 Task: Locate the nearest airport to Las Vegas, Nevada, and Phoenix, Arizona.
Action: Mouse moved to (177, 82)
Screenshot: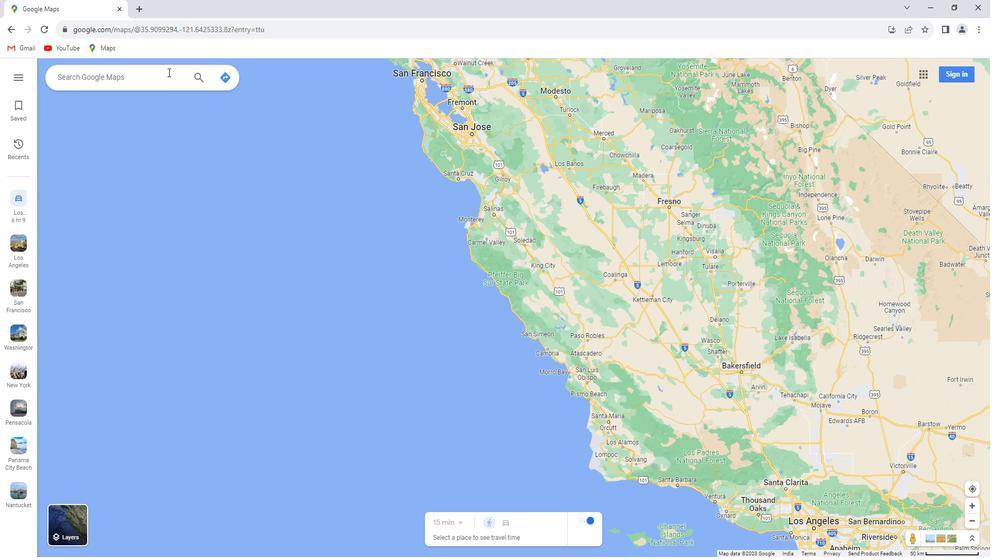 
Action: Mouse pressed left at (177, 82)
Screenshot: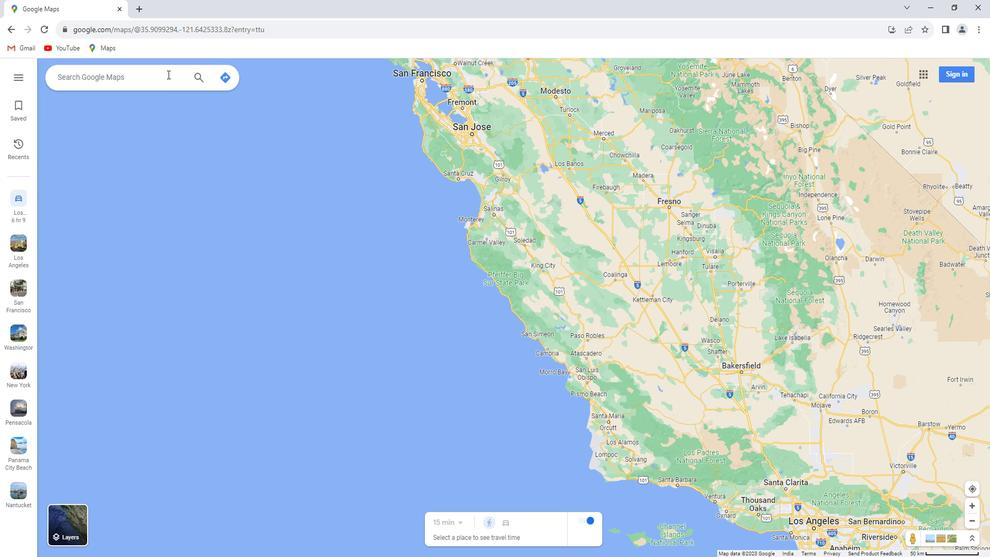 
Action: Key pressed <Key.shift>Las<Key.space><Key.shift>Vegas,<Key.space><Key.shift>Nevada<Key.enter>
Screenshot: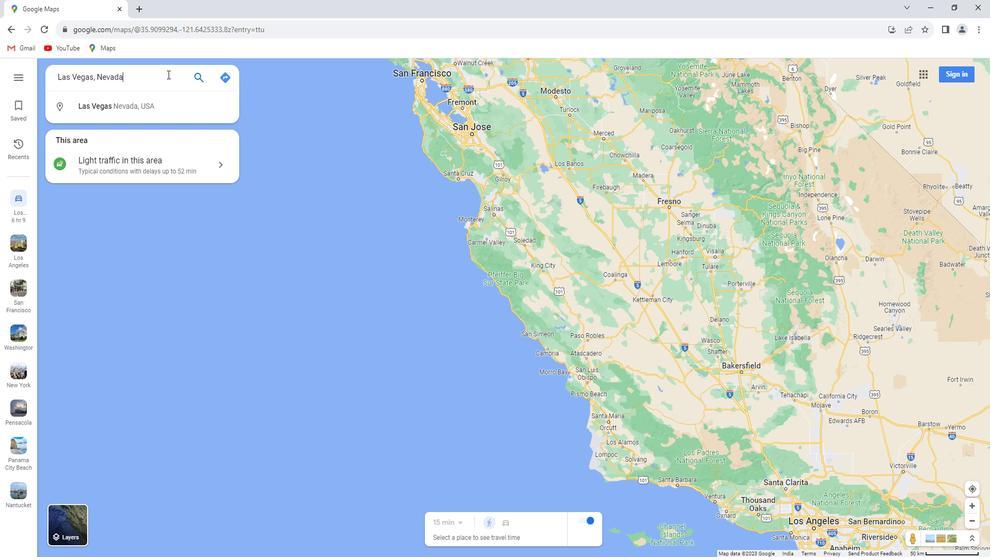 
Action: Mouse moved to (151, 256)
Screenshot: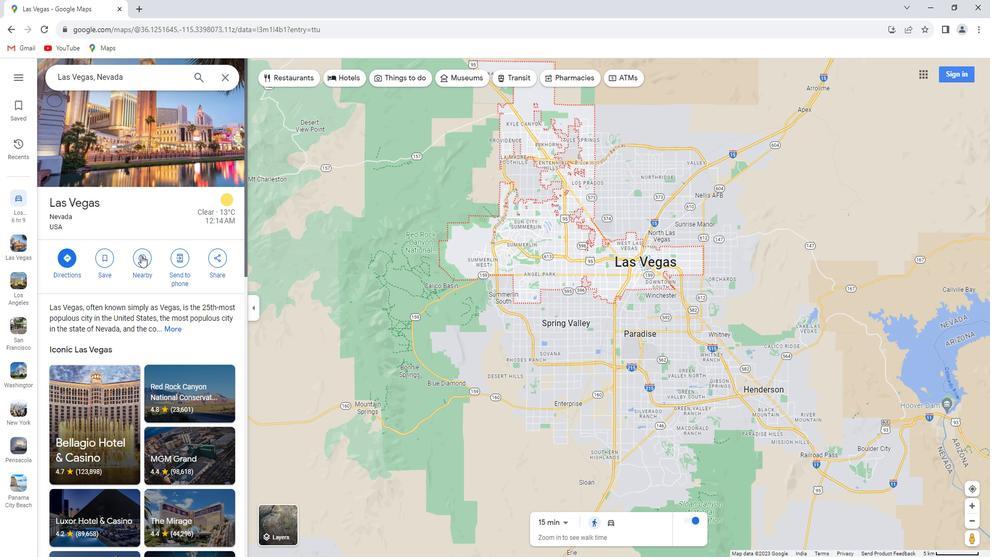 
Action: Mouse pressed left at (151, 256)
Screenshot: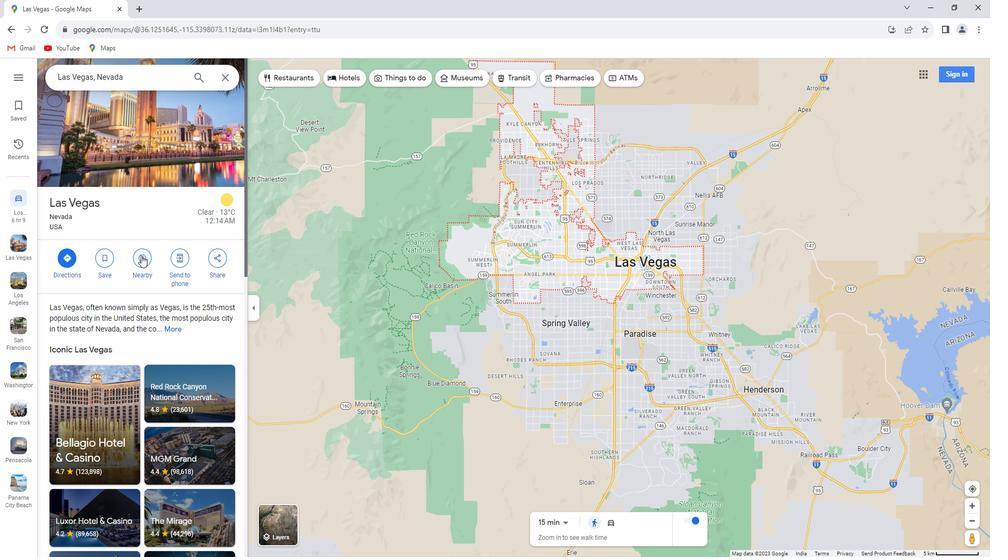 
Action: Key pressed airport<Key.enter>
Screenshot: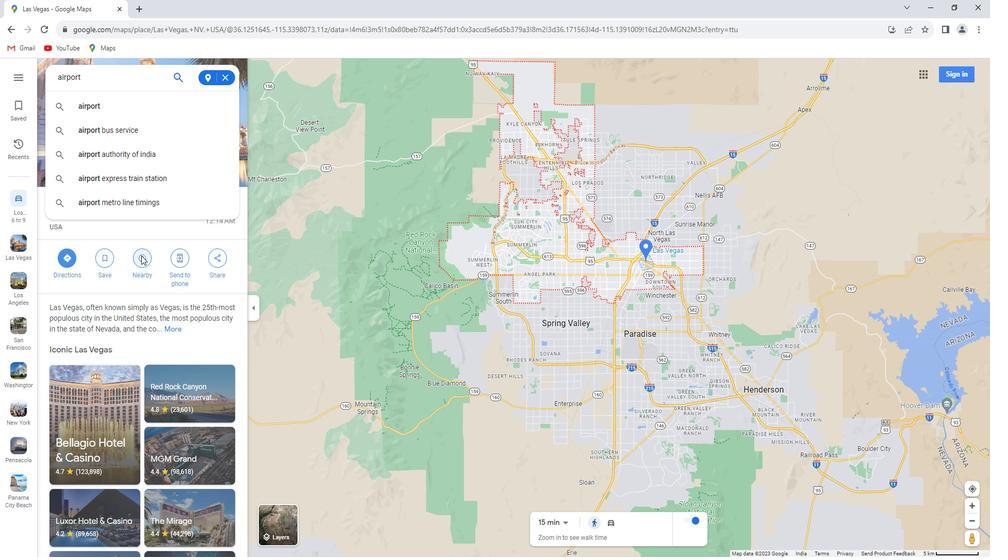 
Action: Mouse moved to (238, 83)
Screenshot: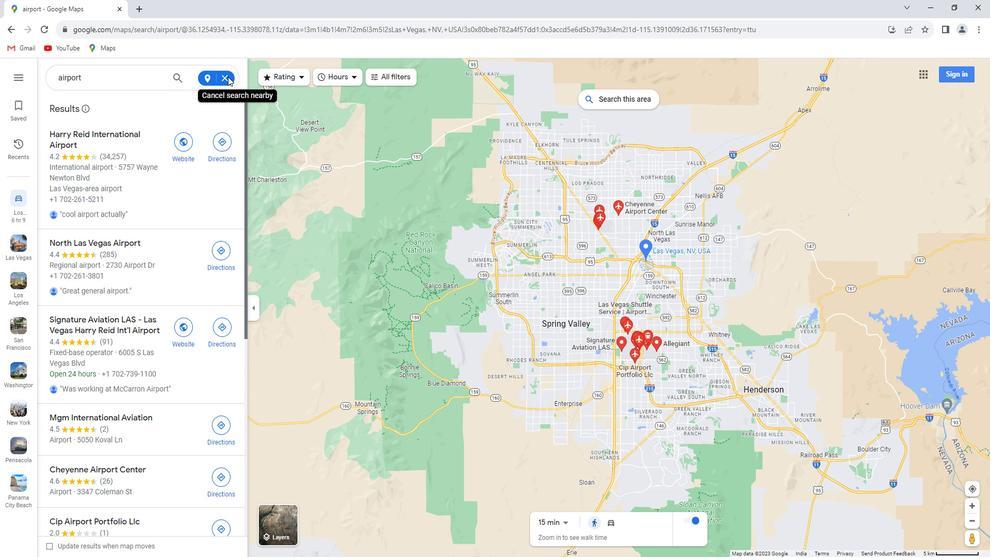 
Action: Mouse pressed left at (238, 83)
Screenshot: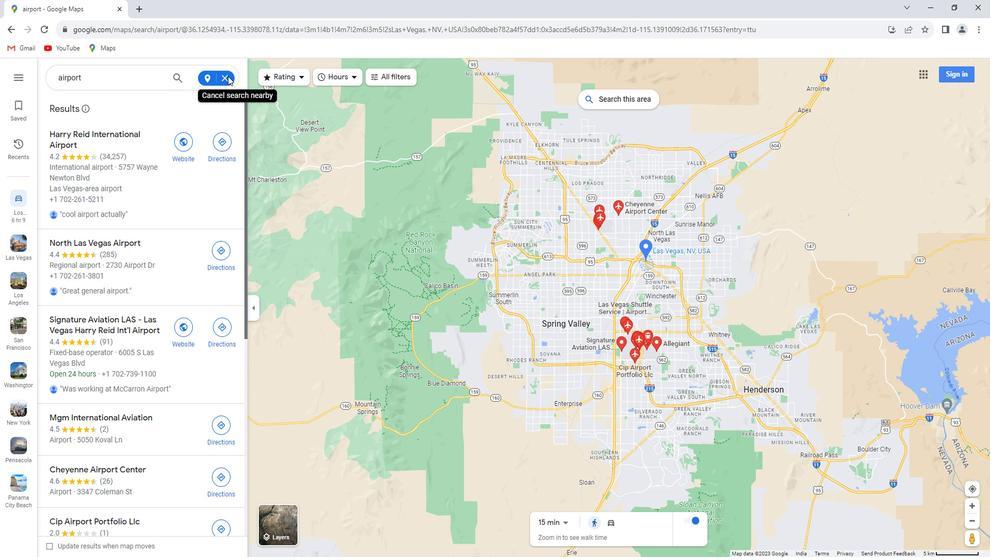 
Action: Mouse moved to (236, 83)
Screenshot: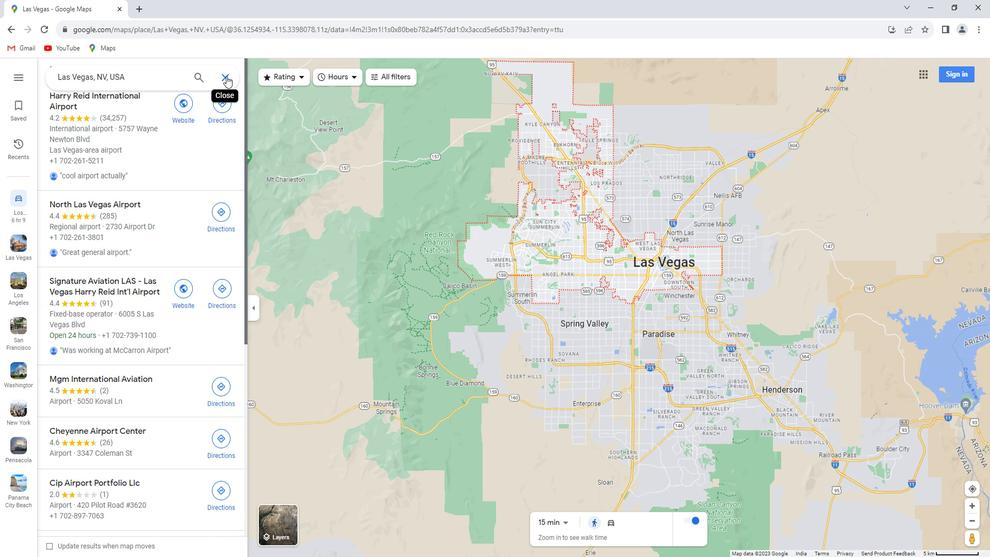 
Action: Mouse pressed left at (236, 83)
Screenshot: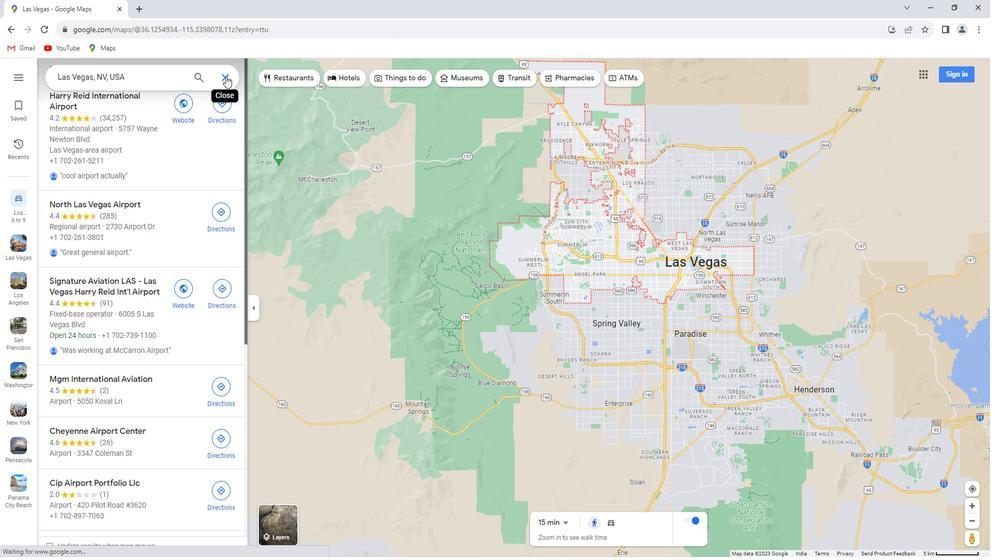 
Action: Mouse moved to (179, 80)
Screenshot: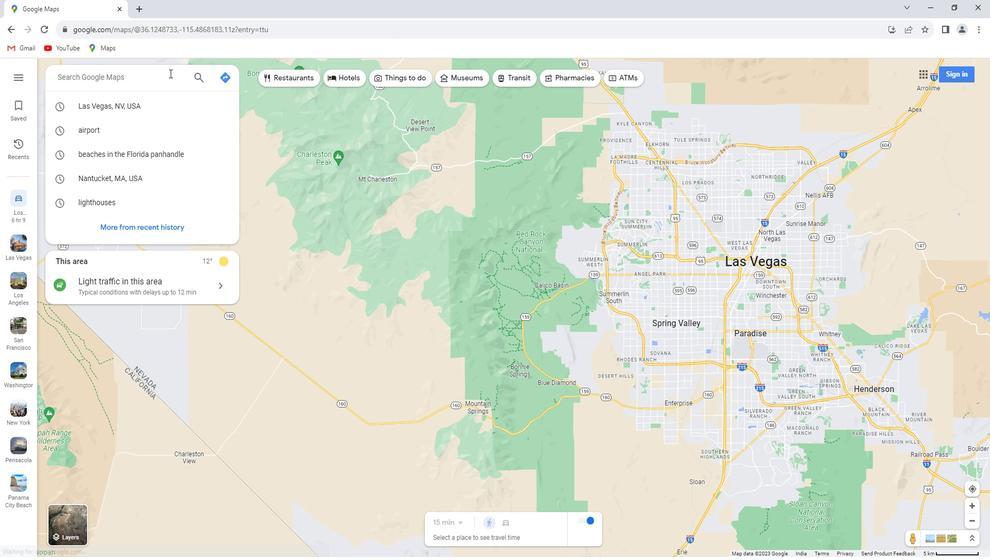 
Action: Key pressed <Key.shift>Phone<Key.backspace><Key.backspace>eniz,<Key.space><Key.shift>Arizona<Key.enter>
Screenshot: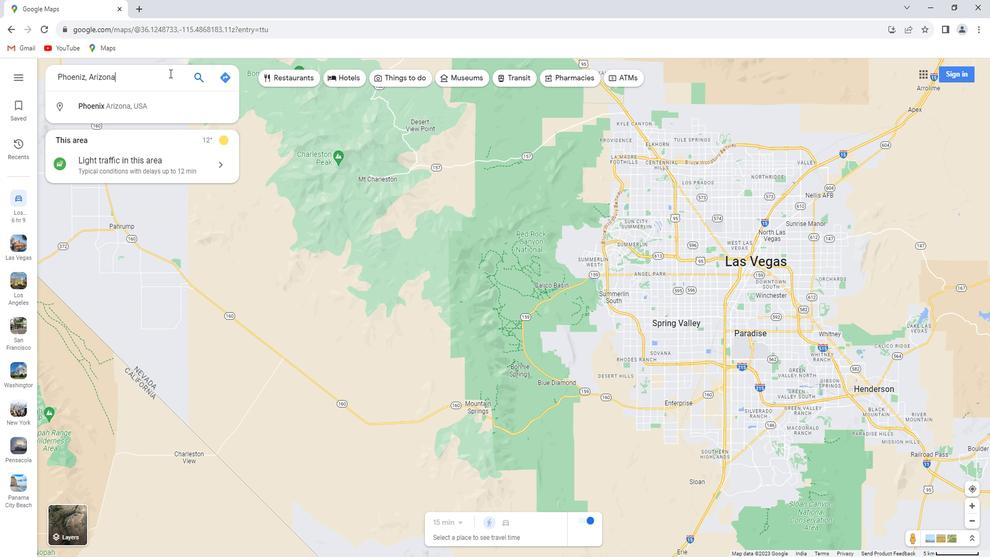 
Action: Mouse moved to (154, 263)
Screenshot: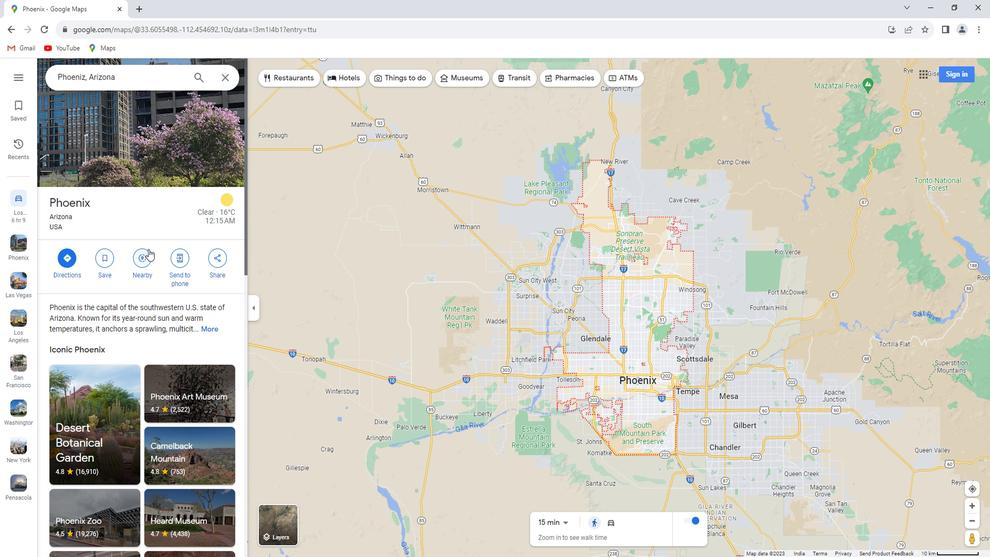 
Action: Mouse pressed left at (154, 263)
Screenshot: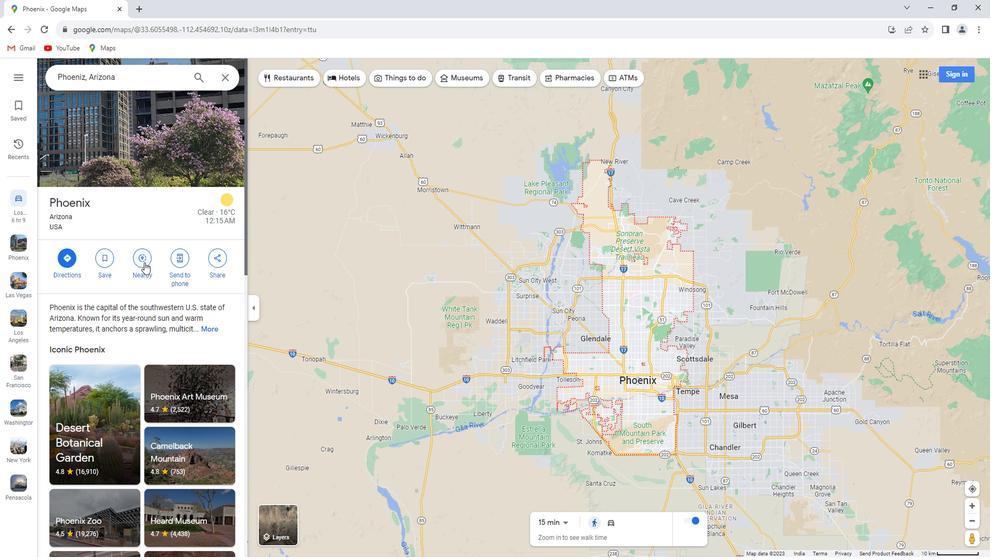 
Action: Mouse moved to (156, 100)
Screenshot: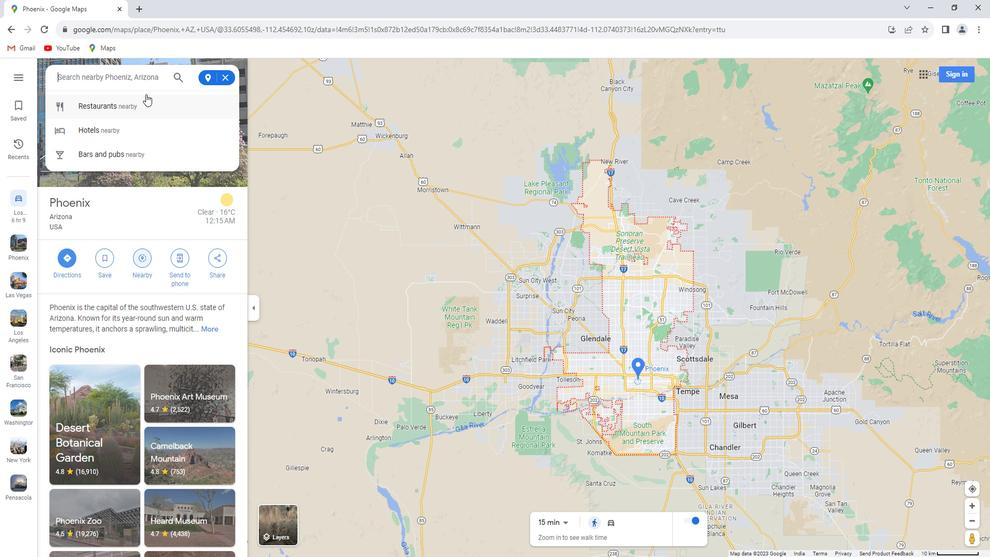 
Action: Key pressed airport<Key.enter>
Screenshot: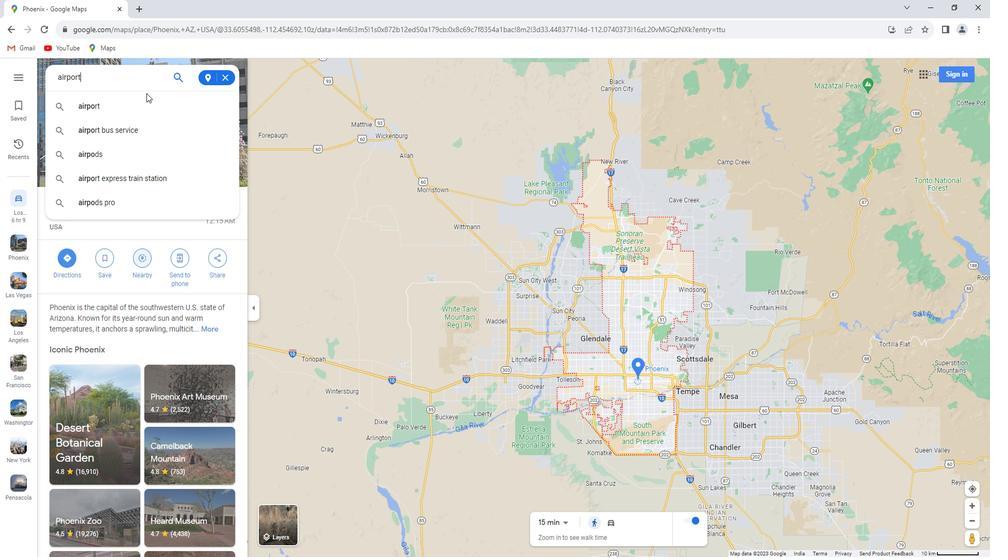 
